 Task: Book a 48-minute chiropractic session for alignment and posture correction, focusing on spinal adjustments, muscle relaxation, and ergonomic recommendations.
Action: Mouse pressed left at (428, 189)
Screenshot: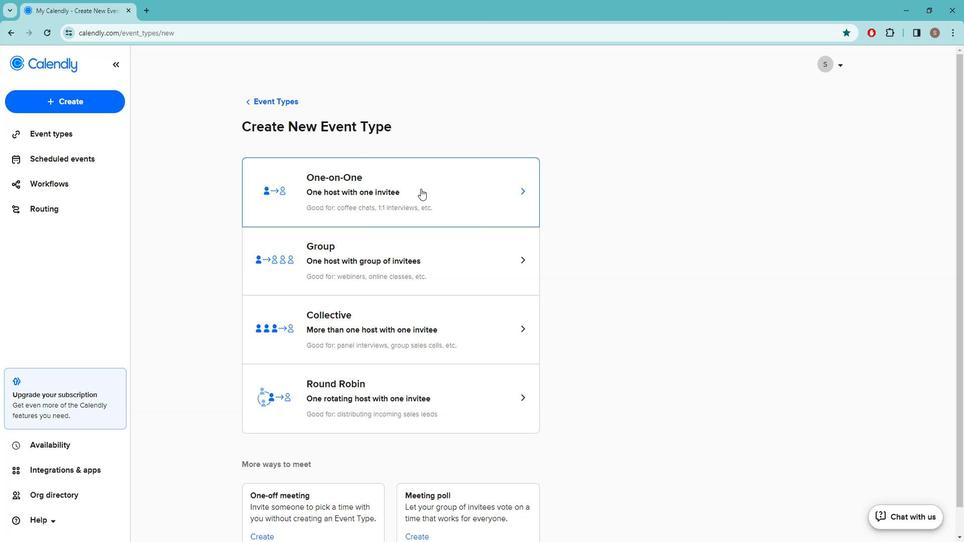 
Action: Mouse moved to (134, 153)
Screenshot: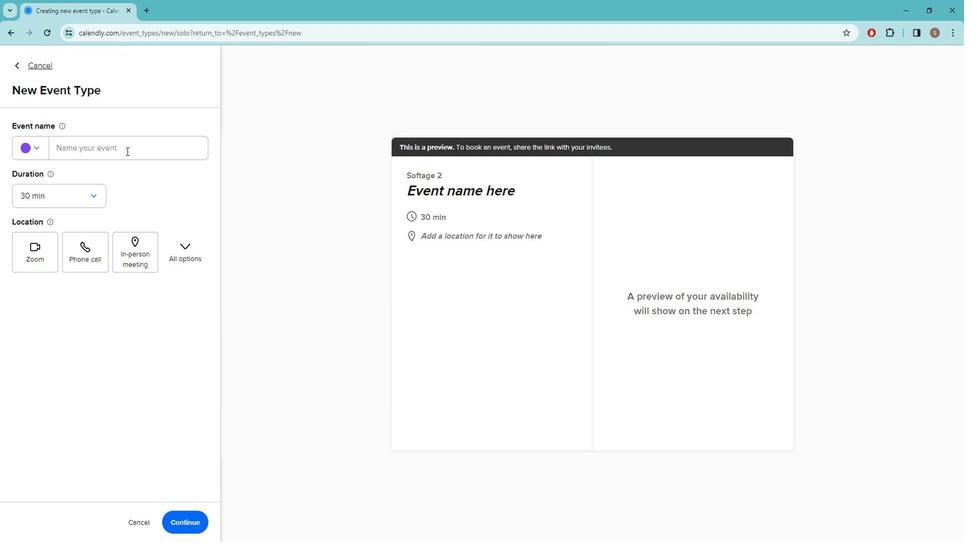 
Action: Mouse pressed left at (134, 153)
Screenshot: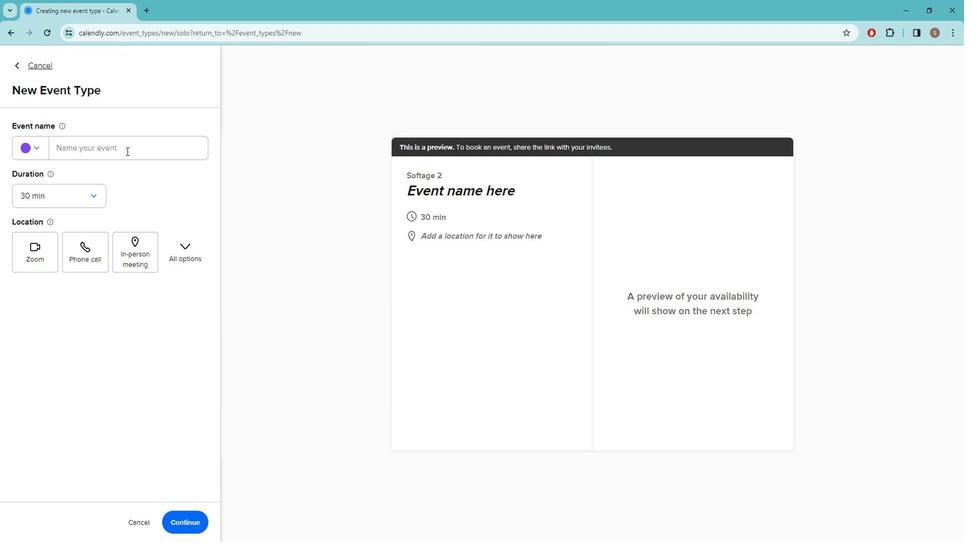 
Action: Key pressed c<Key.caps_lock>HIROPRACTIC<Key.space><Key.caps_lock>s<Key.caps_lock>ESSION<Key.space>FOR<Key.space><Key.caps_lock>a<Key.caps_lock>LIGNMENT<Key.space><Key.shift>&<Key.space><Key.caps_lock>p<Key.caps_lock>OSTURE<Key.space><Key.caps_lock>c<Key.caps_lock>ORRECTION
Screenshot: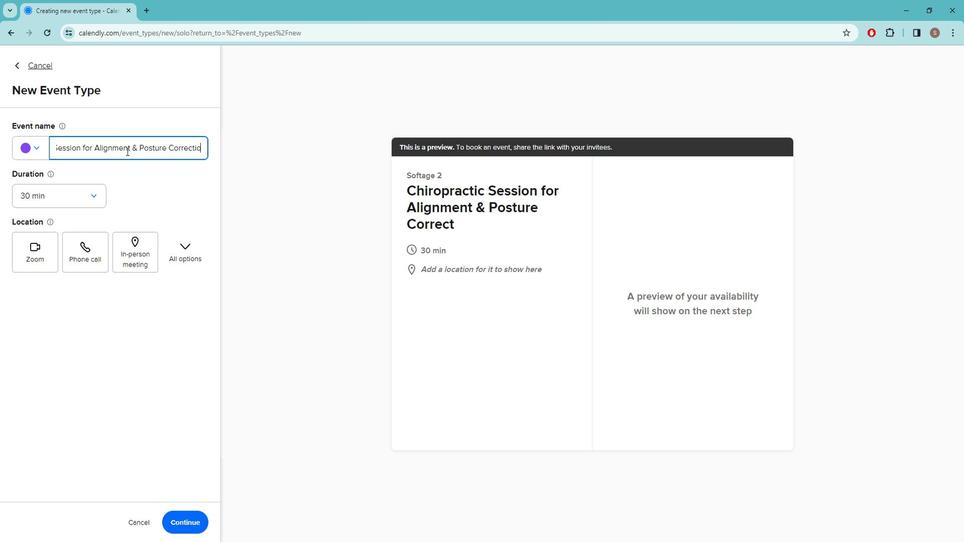 
Action: Mouse moved to (94, 201)
Screenshot: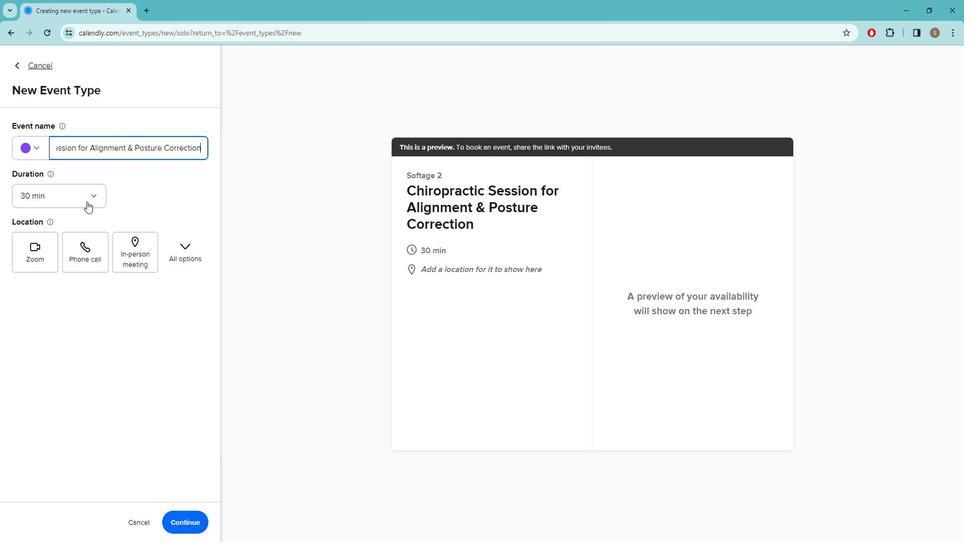 
Action: Mouse pressed left at (94, 201)
Screenshot: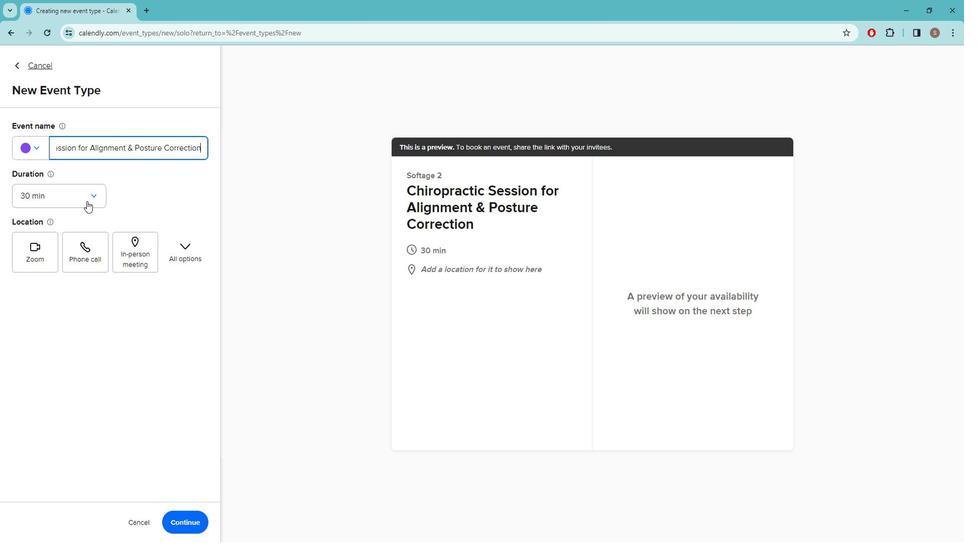 
Action: Mouse moved to (58, 307)
Screenshot: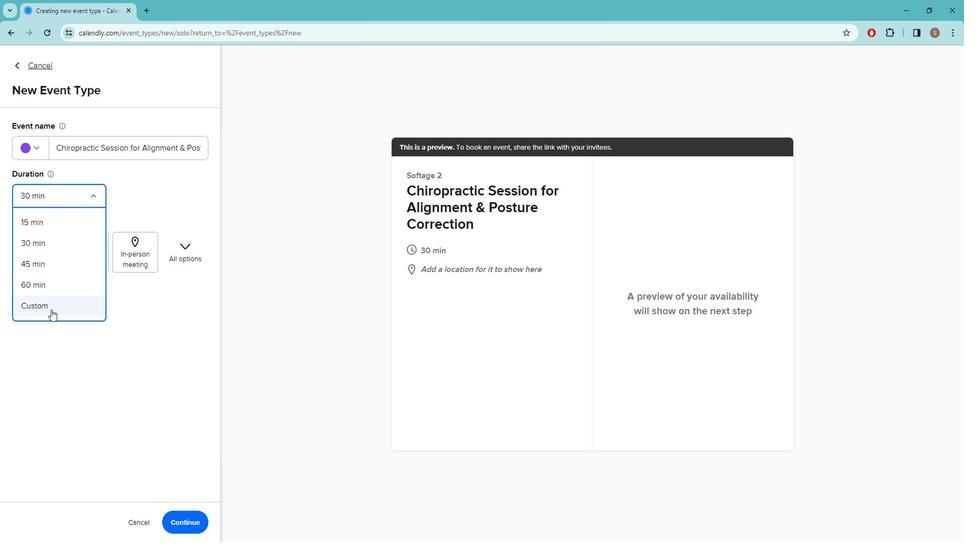 
Action: Mouse pressed left at (58, 307)
Screenshot: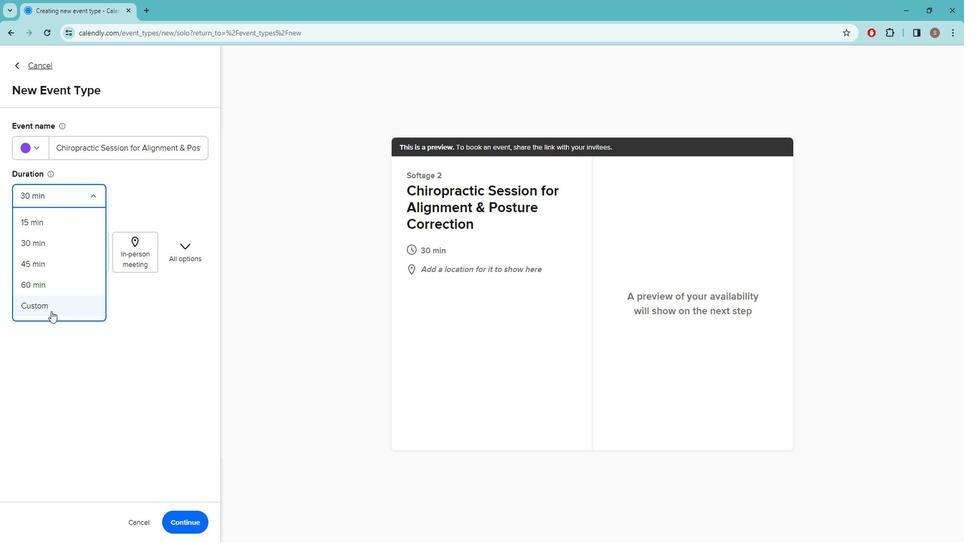 
Action: Mouse moved to (65, 228)
Screenshot: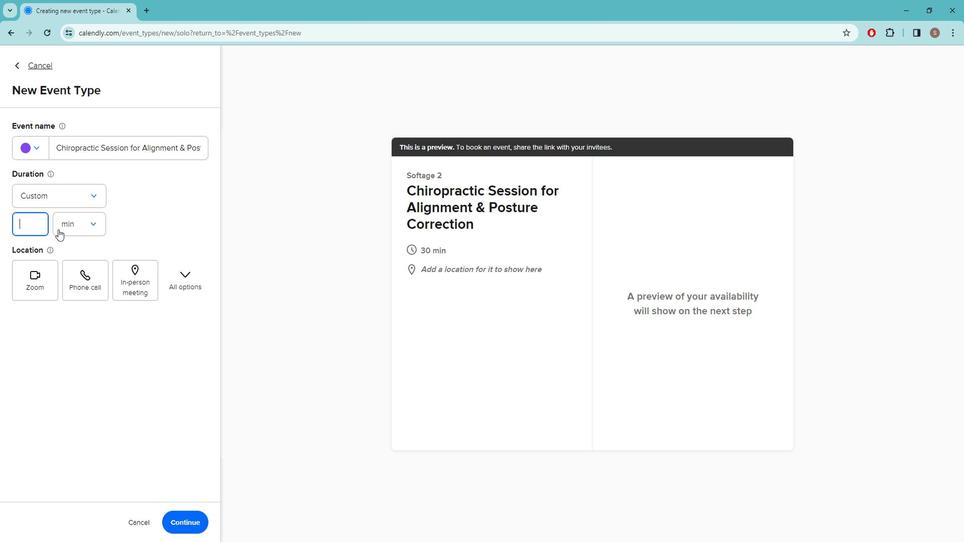 
Action: Key pressed 48
Screenshot: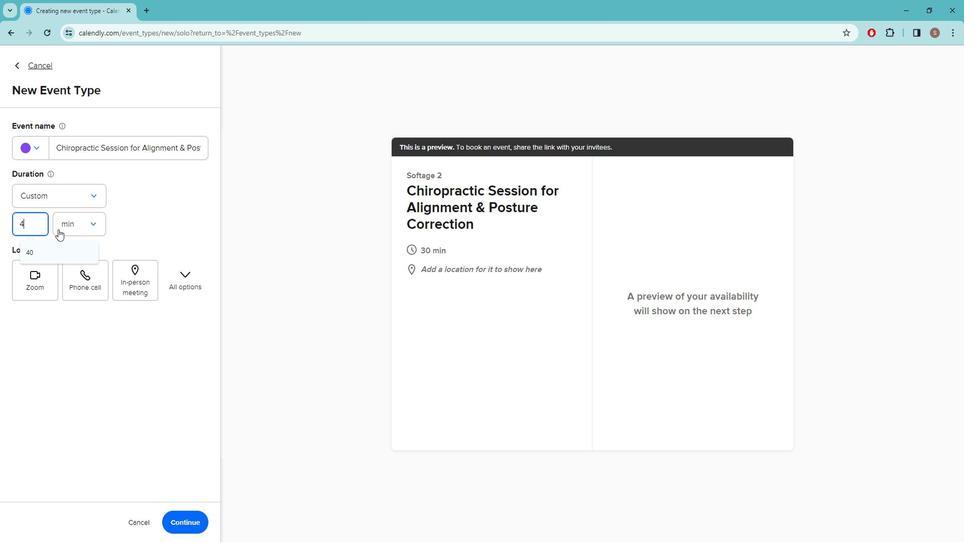 
Action: Mouse moved to (148, 282)
Screenshot: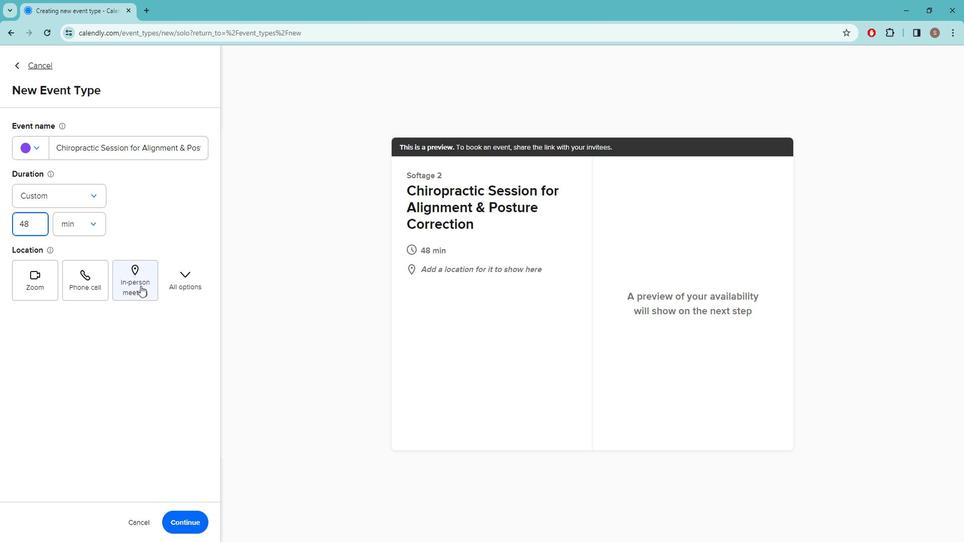 
Action: Mouse pressed left at (148, 282)
Screenshot: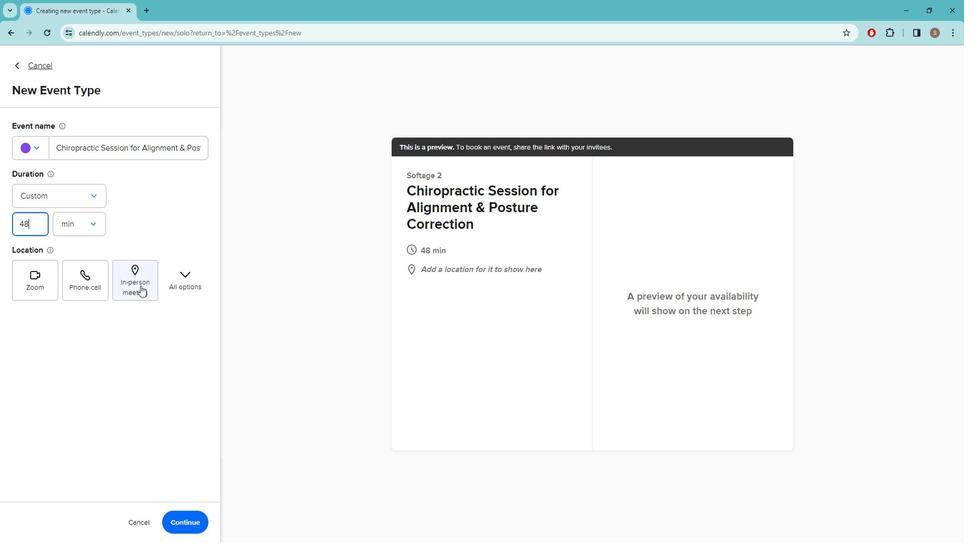 
Action: Mouse moved to (434, 181)
Screenshot: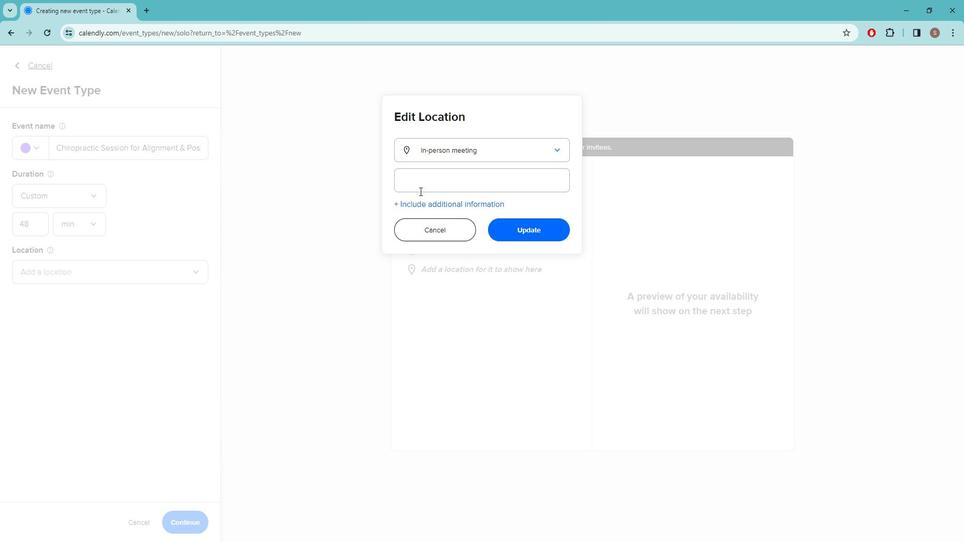 
Action: Mouse pressed left at (434, 181)
Screenshot: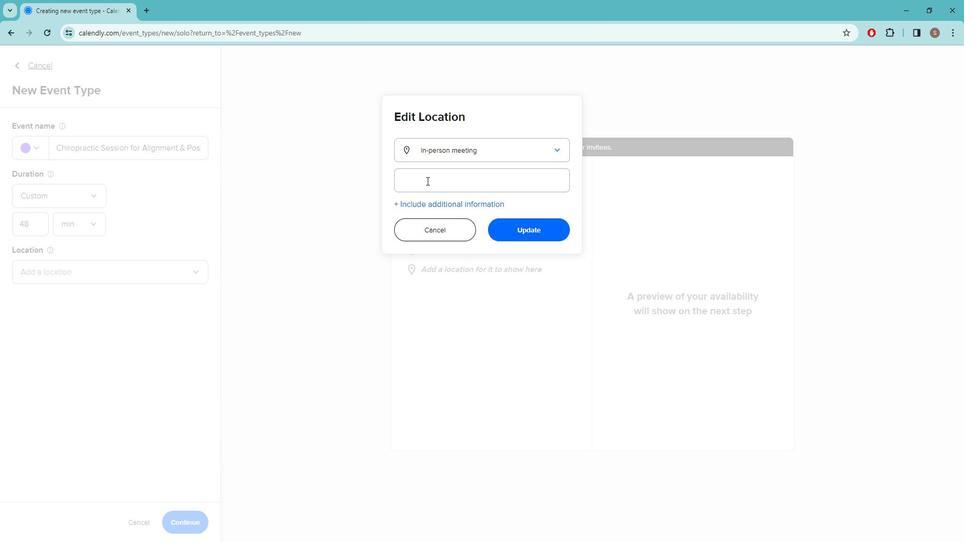 
Action: Key pressed <Key.caps_lock>m<Key.caps_lock>ARY<Key.space><Key.caps_lock>c<Key.caps_lock>HIROPRACTIC<Key.space><Key.caps_lock>c<Key.caps_lock>ARE<Key.space><Key.caps_lock>c<Key.caps_lock>ENTER,<Key.space>12345<Key.space><Key.caps_lock>b<Key.caps_lock>R<Key.backspace>ERNARDO<Key.space><Key.caps_lock><Key.caps_lock><Key.caps_lock>p<Key.caps_lock>LAZA<Key.space><Key.caps_lock>c<Key.caps_lock>T.<Key.space><Key.shift>#<Key.space>345<Key.space><Key.caps_lock>s<Key.caps_lock>AN<Key.space><Key.caps_lock>d<Key.caps_lock>IEGO,<Key.space><Key.caps_lock>ca<Key.space>92128
Screenshot: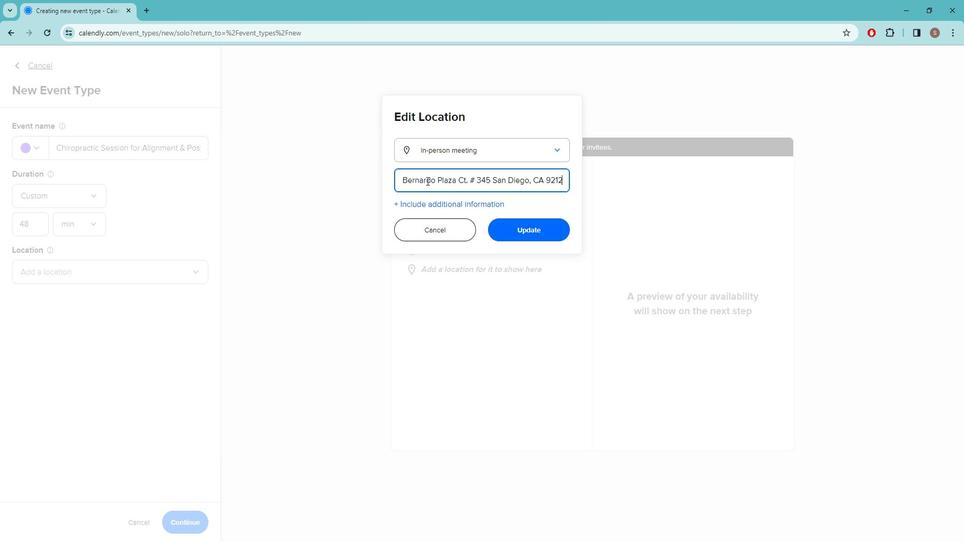 
Action: Mouse moved to (551, 221)
Screenshot: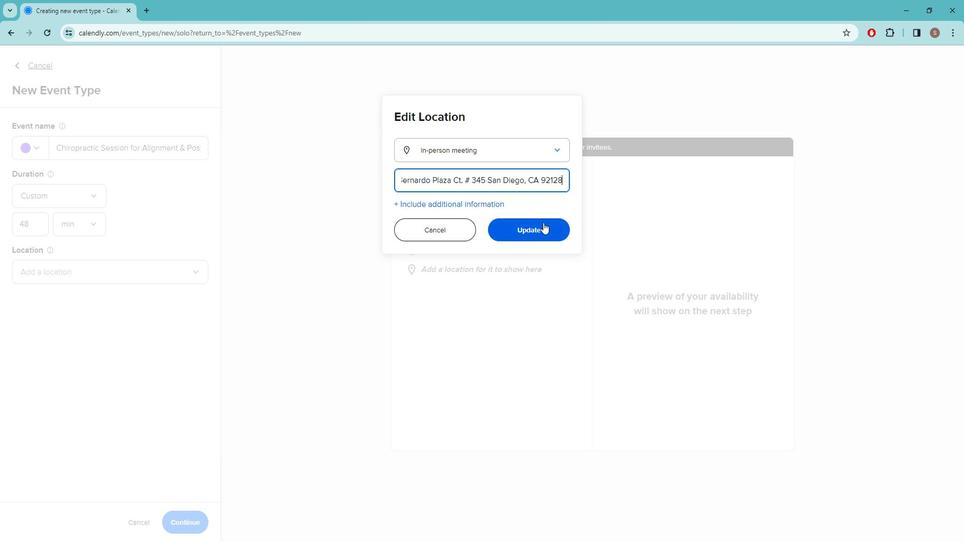 
Action: Mouse pressed left at (551, 221)
Screenshot: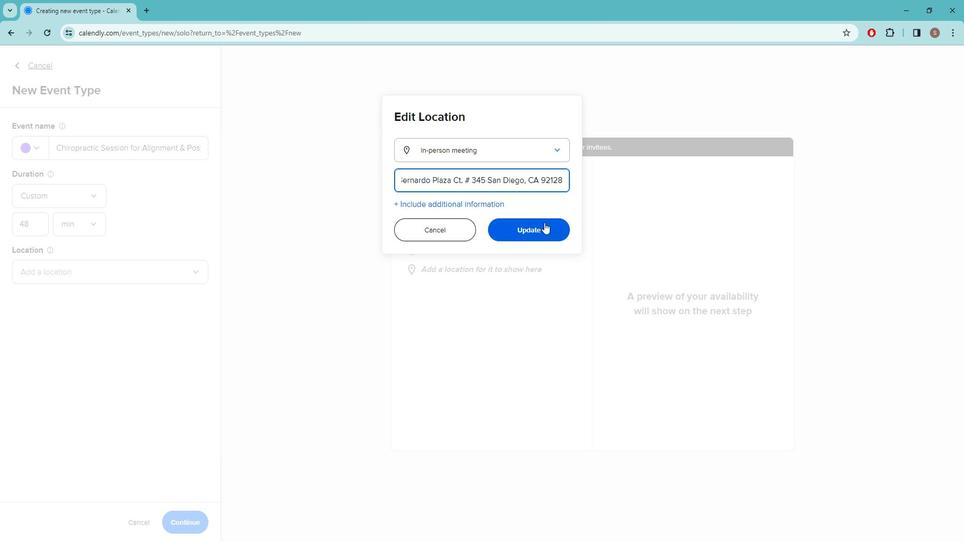 
Action: Mouse moved to (184, 503)
Screenshot: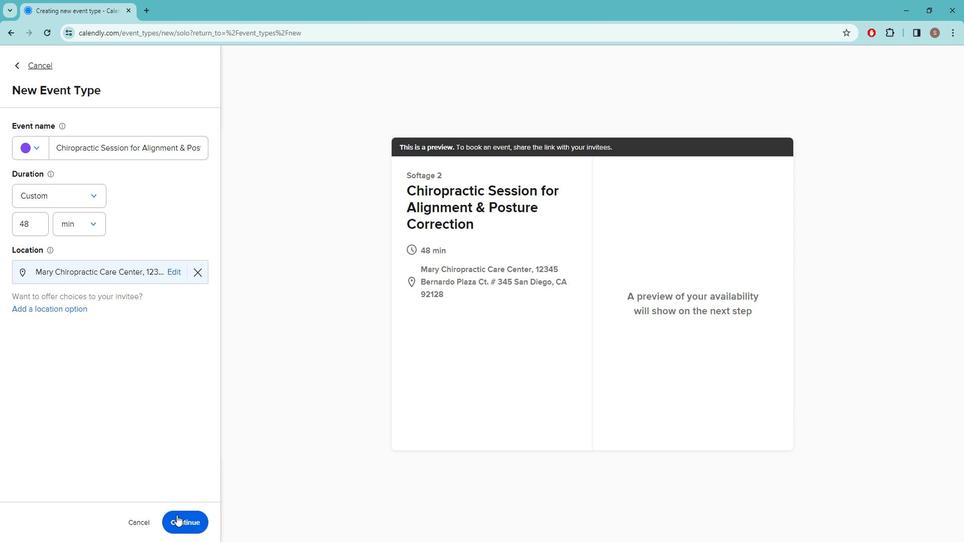 
Action: Mouse pressed left at (184, 503)
Screenshot: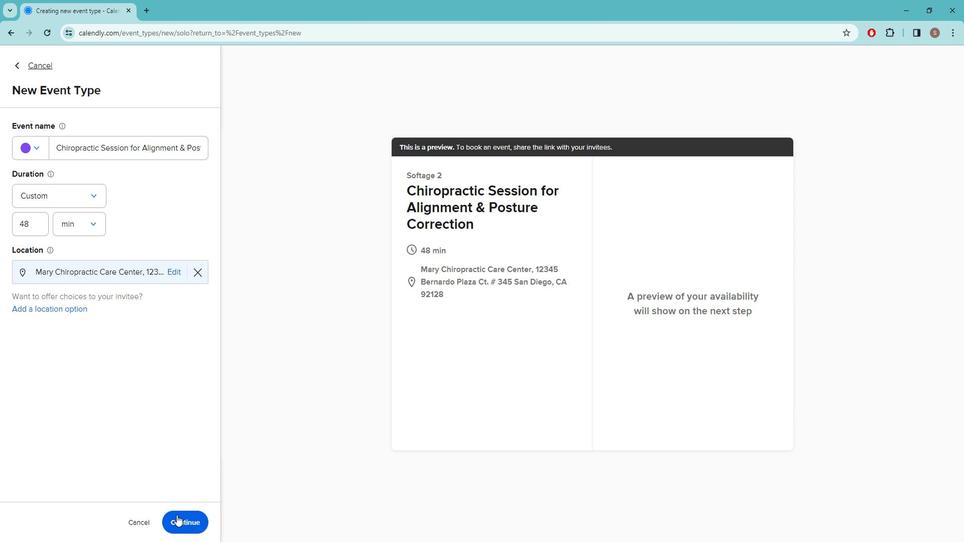 
Action: Mouse moved to (162, 153)
Screenshot: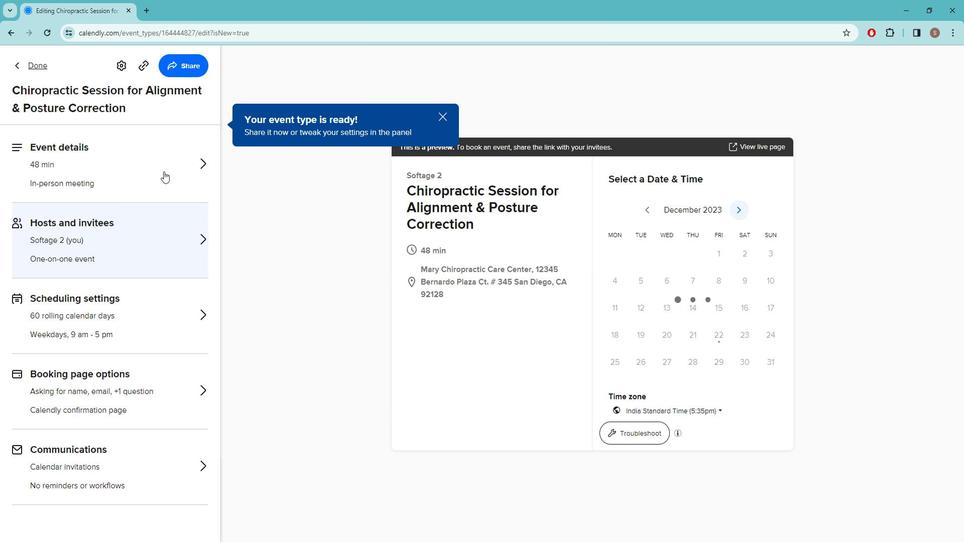 
Action: Mouse pressed left at (162, 153)
Screenshot: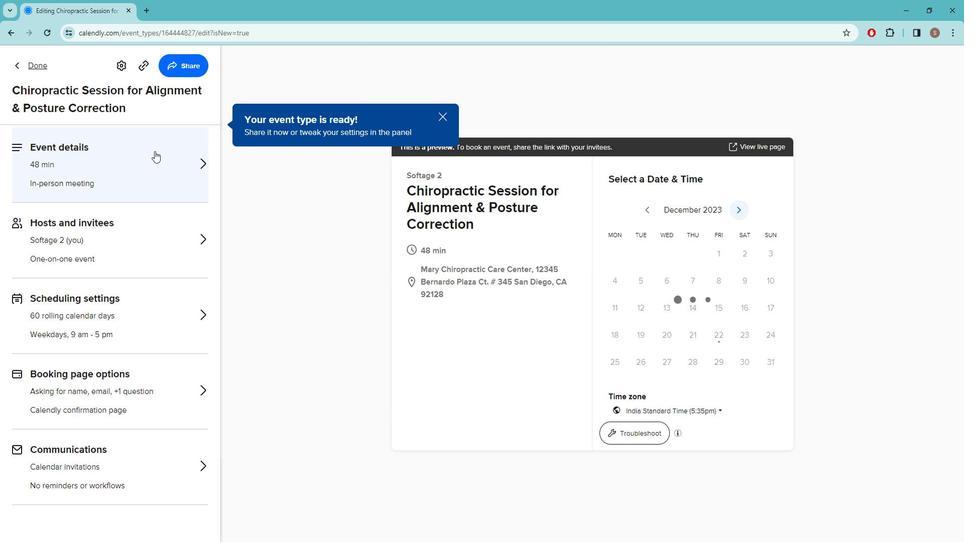 
Action: Mouse moved to (140, 377)
Screenshot: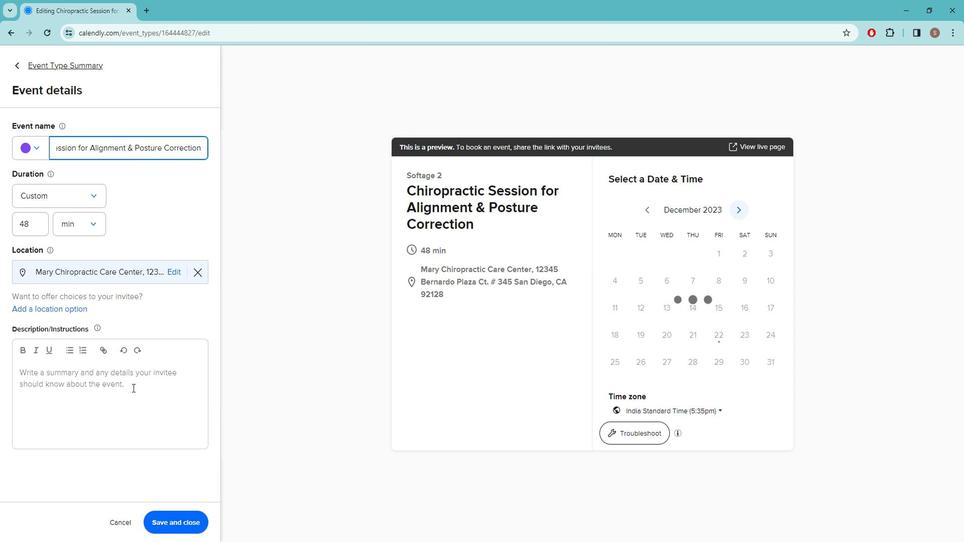 
Action: Mouse pressed left at (140, 377)
Screenshot: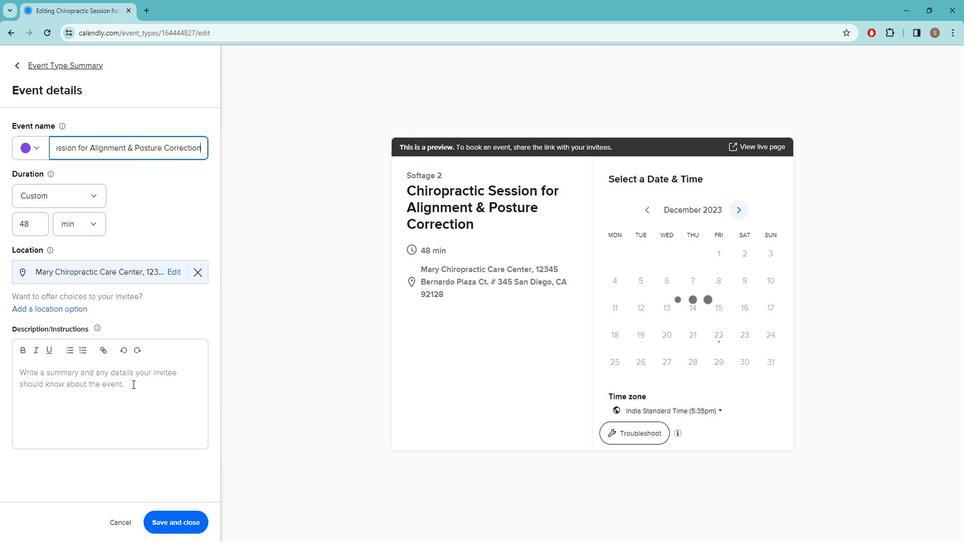
Action: Key pressed w<Key.caps_lock>ELCOME<Key.space>TO<Key.space>OUR<Key.space>CHIROPA<Key.backspace>RACTICE<Key.backspace><Key.space>SESSION<Key.space>DESIGNED<Key.space>TO<Key.space>ENHANCE<Key.space>YOUR<Key.space>OVERALL<Key.space>WELL-BEING<Key.space>BY<Key.space>ADDRESSING<Key.space>ALIGNMENT<Key.space>AN<Key.space><Key.backspace>D<Key.space>POSTURE<Key.space>ISSUES.<Key.space><Key.caps_lock>o<Key.caps_lock>UR<Key.space>EXPERIENCED<Key.space>CHIROPRACTOR<Key.space>WILL<Key.space>TAILOR<Key.space>THE<Key.space>SESSION<Key.space>TO<Key.space>FOCUS<Key.space>ON<Key.space>SPINAL<Key.space>ADJUSTMENTS,<Key.space>MUSCLE<Key.space>RELAXATION,<Key.space>AND<Key.space>PROVIDE<Key.space>PERSONALIZED<Key.space>ERGONOMIC<Key.space>RECOMMENDATIONS.<Key.space>
Screenshot: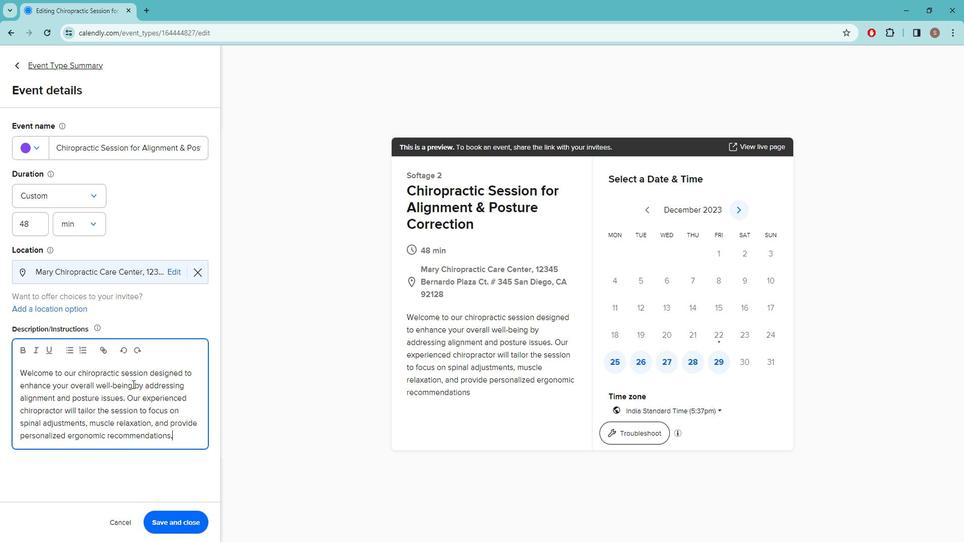
Action: Mouse moved to (174, 510)
Screenshot: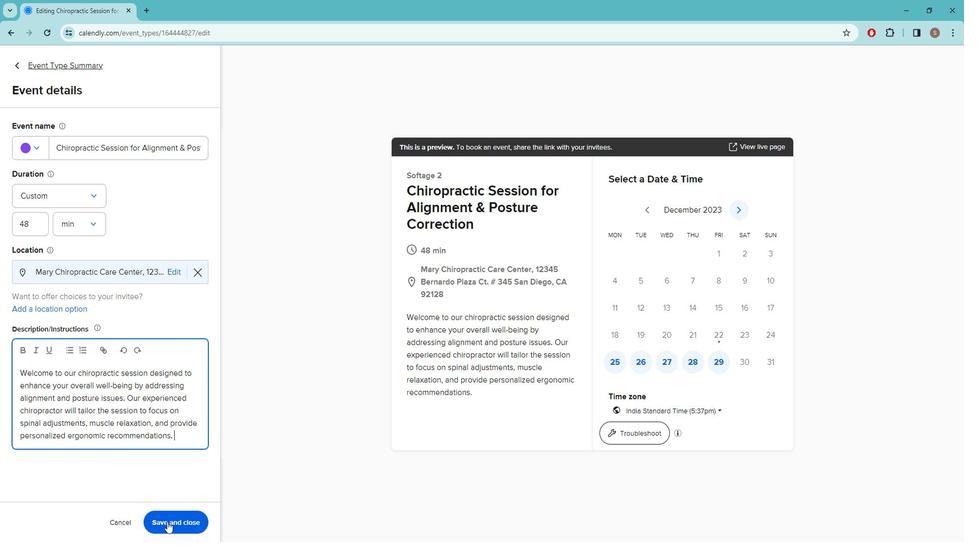
Action: Mouse pressed left at (174, 510)
Screenshot: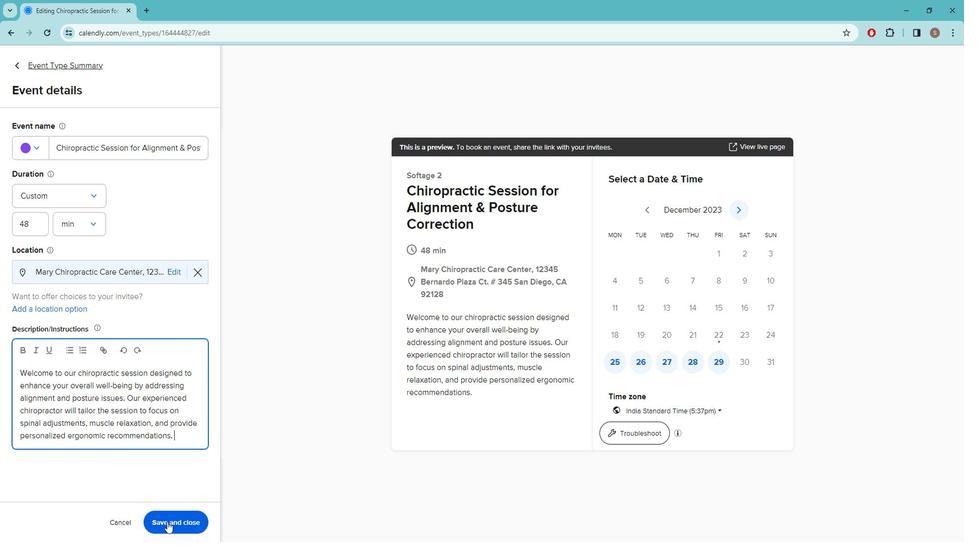 
Action: Mouse moved to (326, 454)
Screenshot: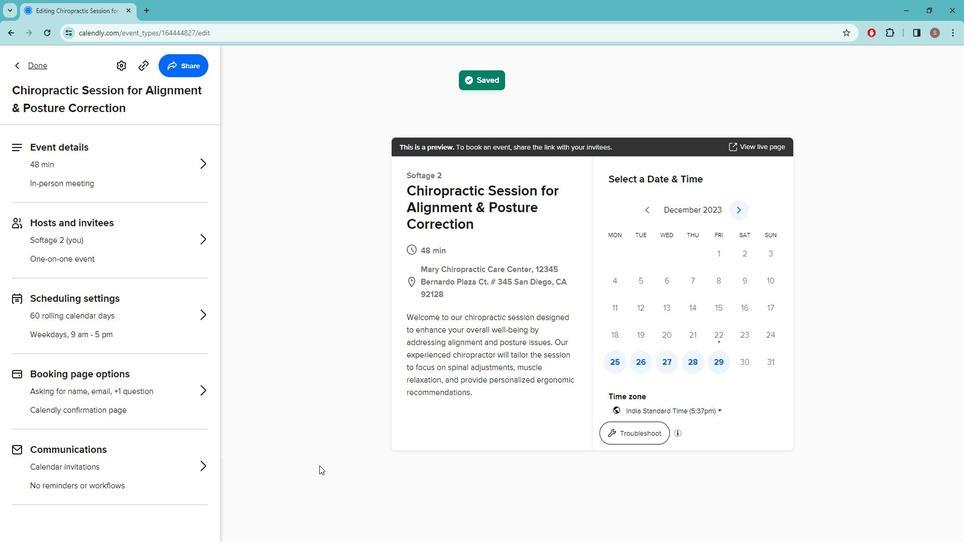 
